 Task: Use the formula "SUMX2PY2" in spreadsheet "Project portfolio".
Action: Mouse moved to (123, 87)
Screenshot: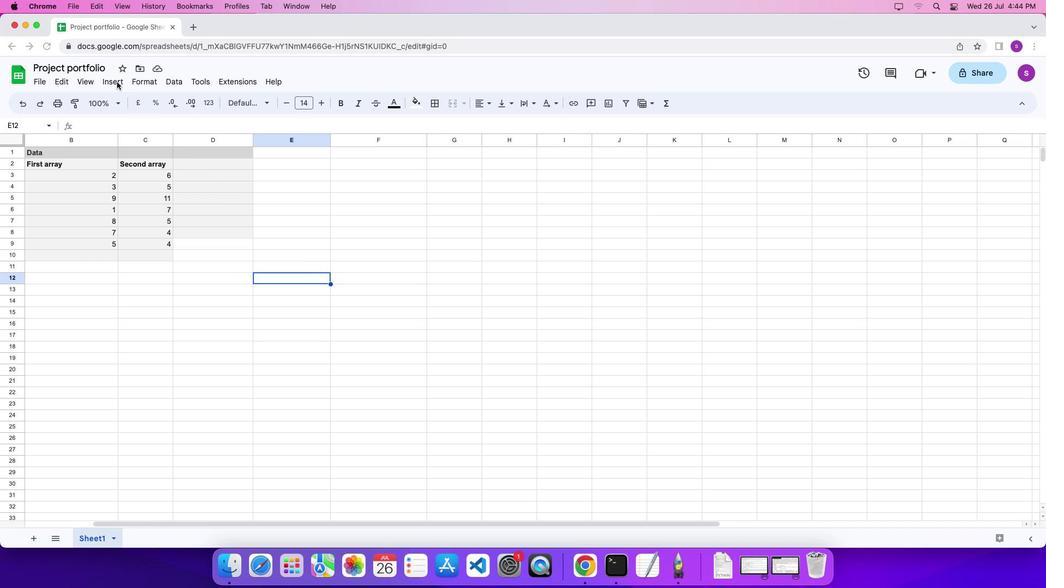 
Action: Mouse pressed left at (123, 87)
Screenshot: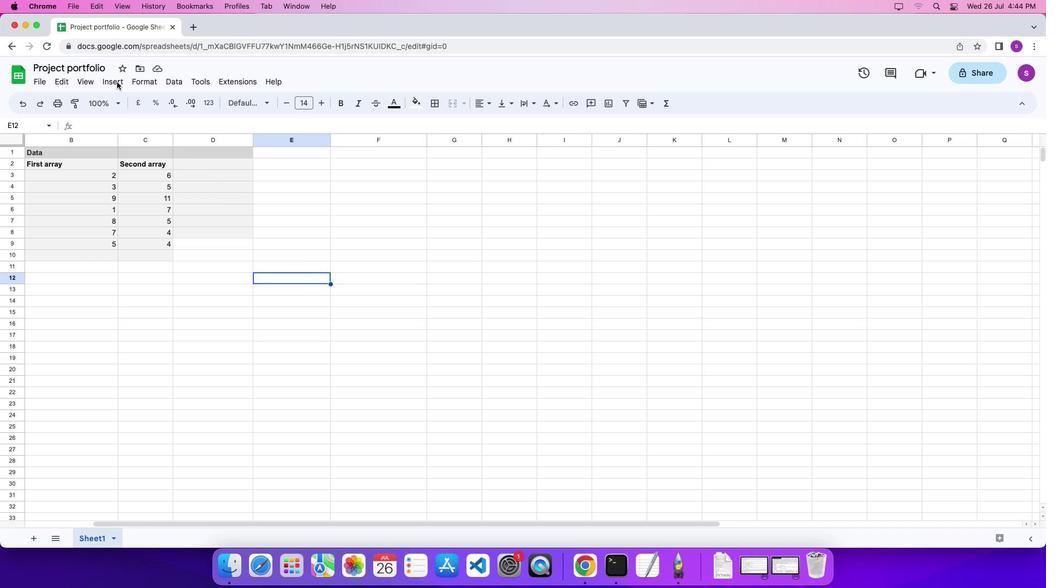 
Action: Mouse moved to (122, 86)
Screenshot: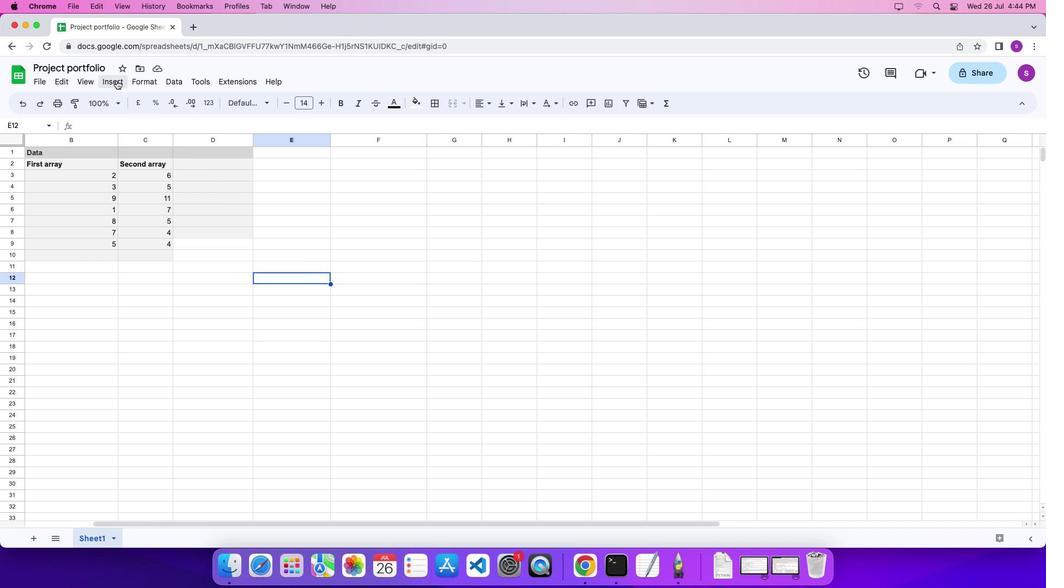 
Action: Mouse pressed left at (122, 86)
Screenshot: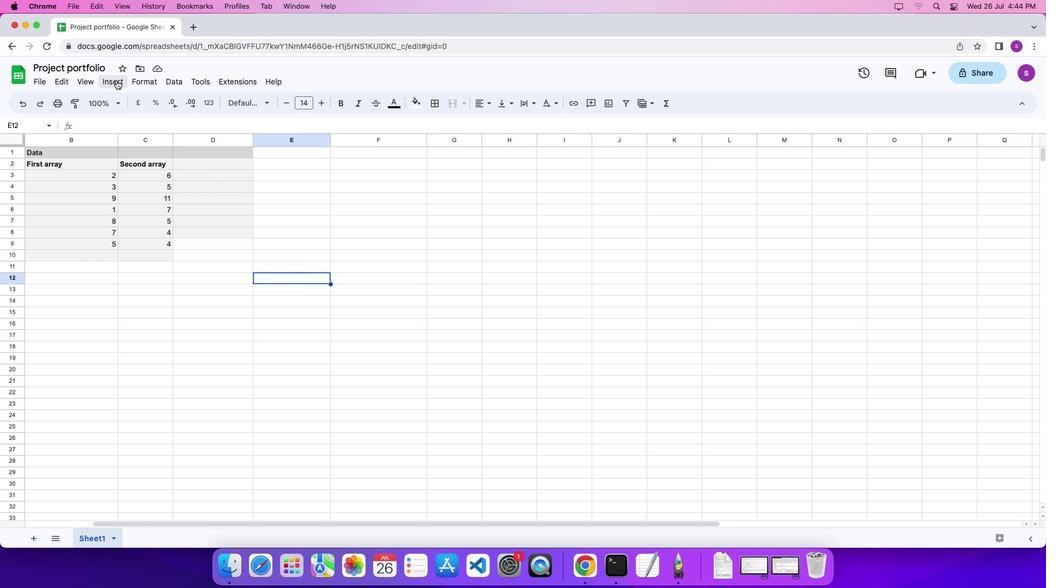
Action: Mouse moved to (482, 506)
Screenshot: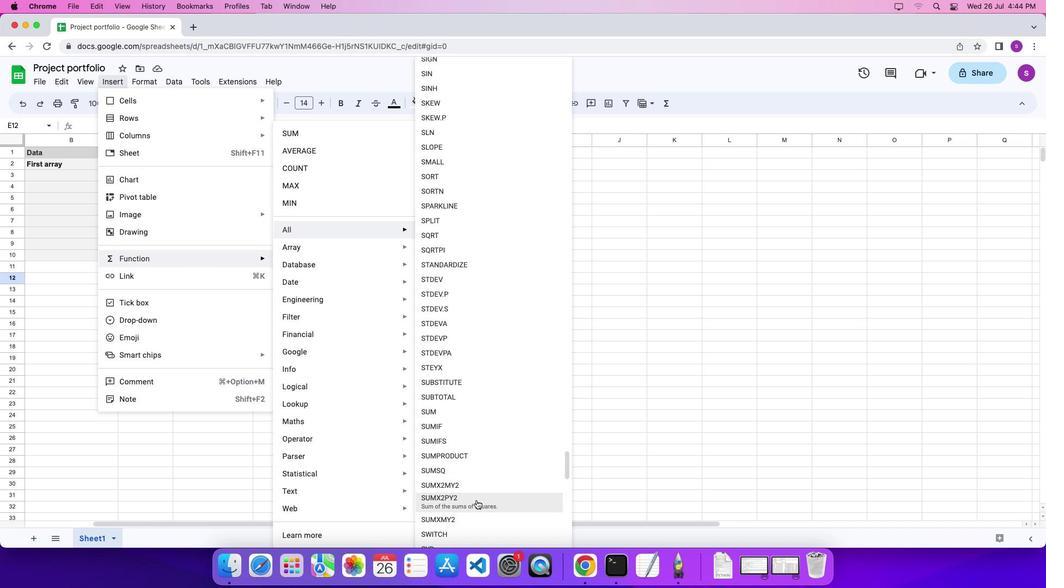 
Action: Mouse pressed left at (482, 506)
Screenshot: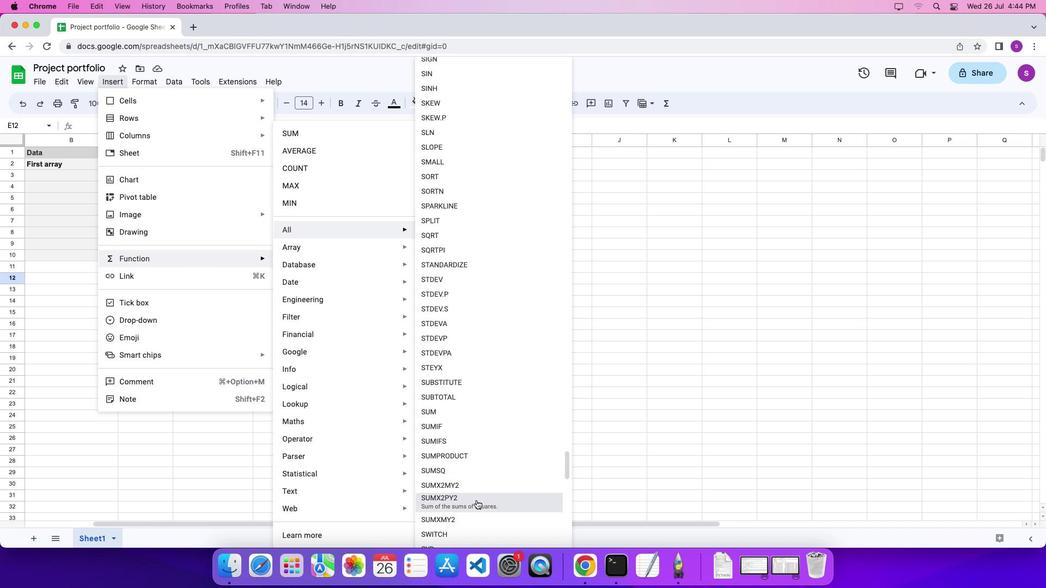 
Action: Mouse moved to (116, 181)
Screenshot: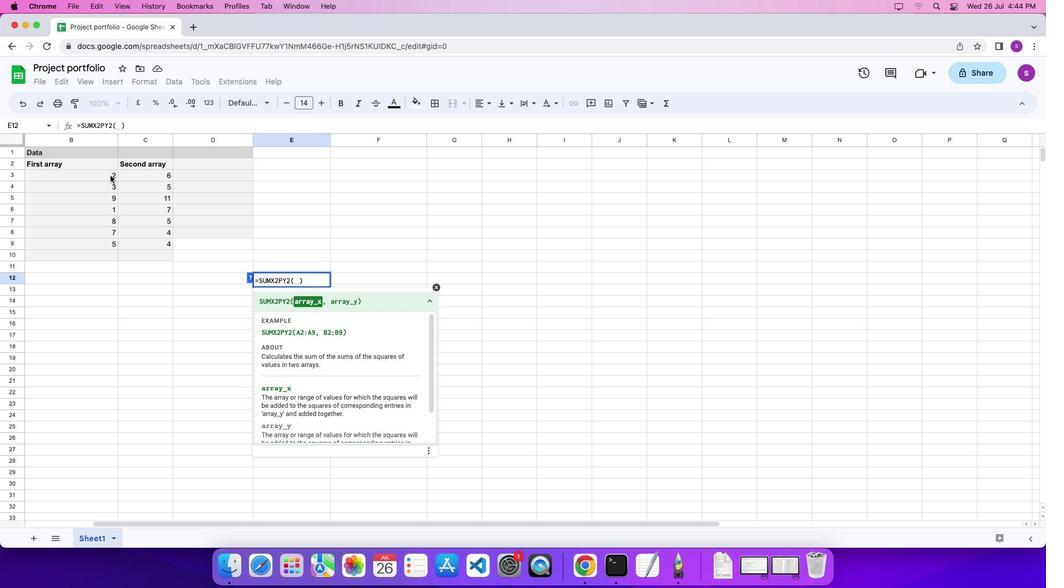 
Action: Mouse pressed left at (116, 181)
Screenshot: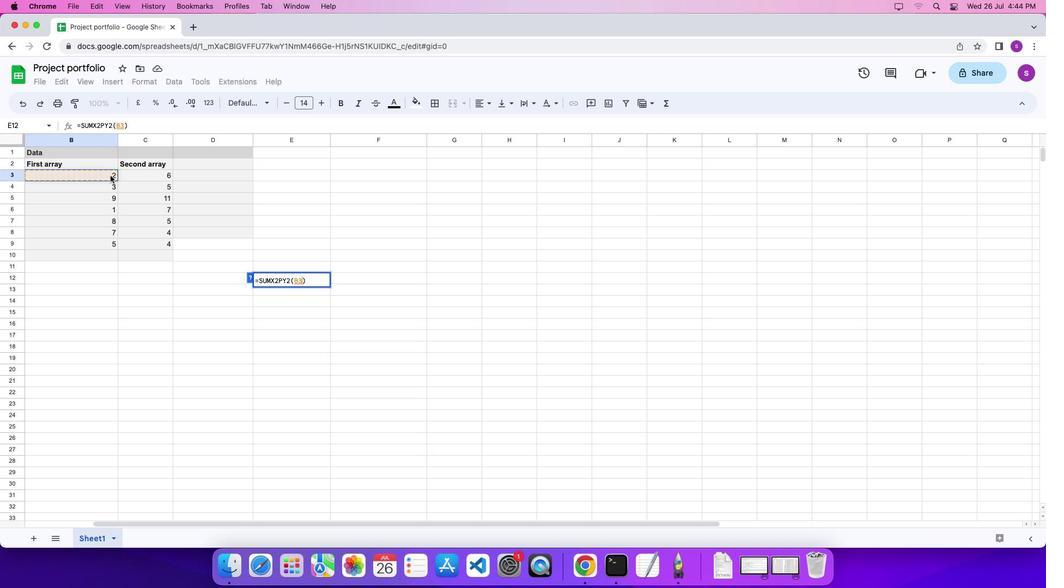 
Action: Mouse moved to (115, 247)
Screenshot: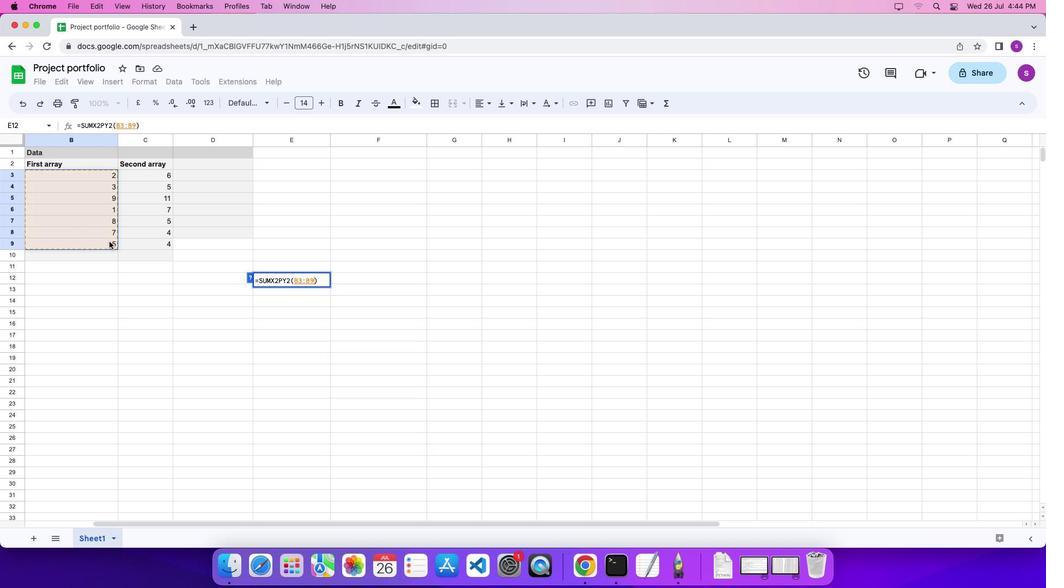 
Action: Key pressed ','
Screenshot: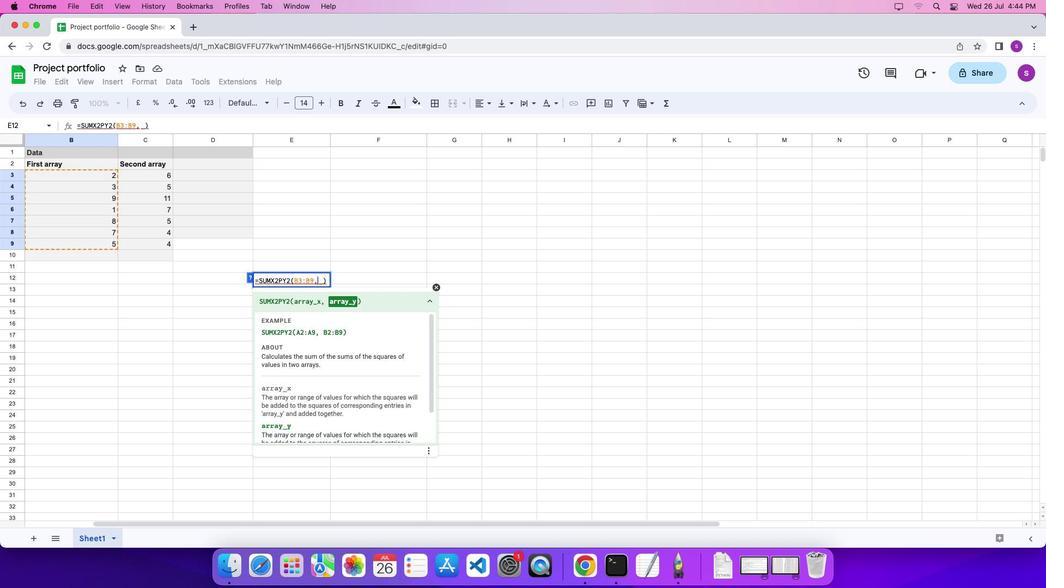 
Action: Mouse moved to (159, 183)
Screenshot: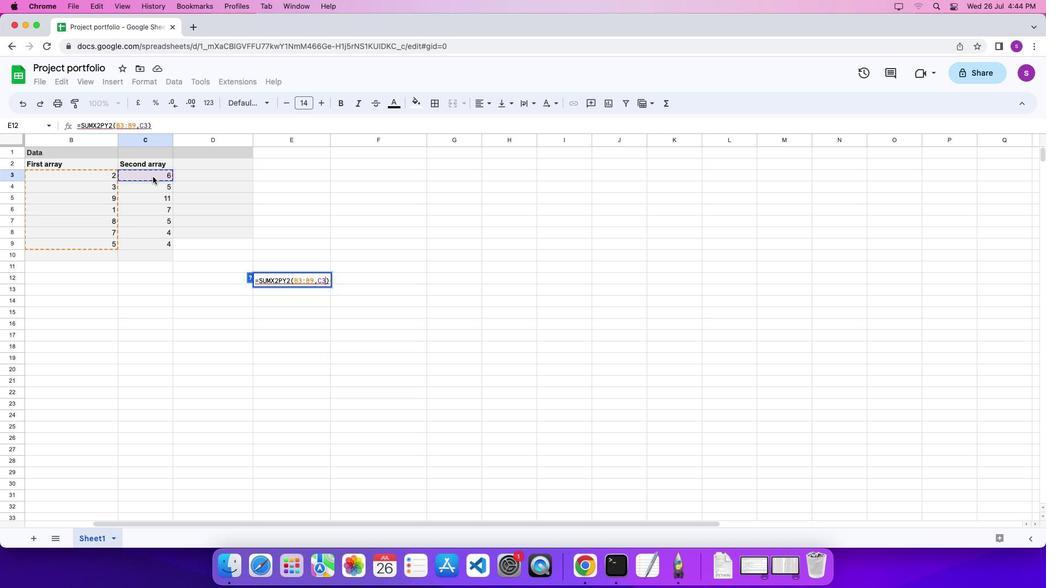
Action: Mouse pressed left at (159, 183)
Screenshot: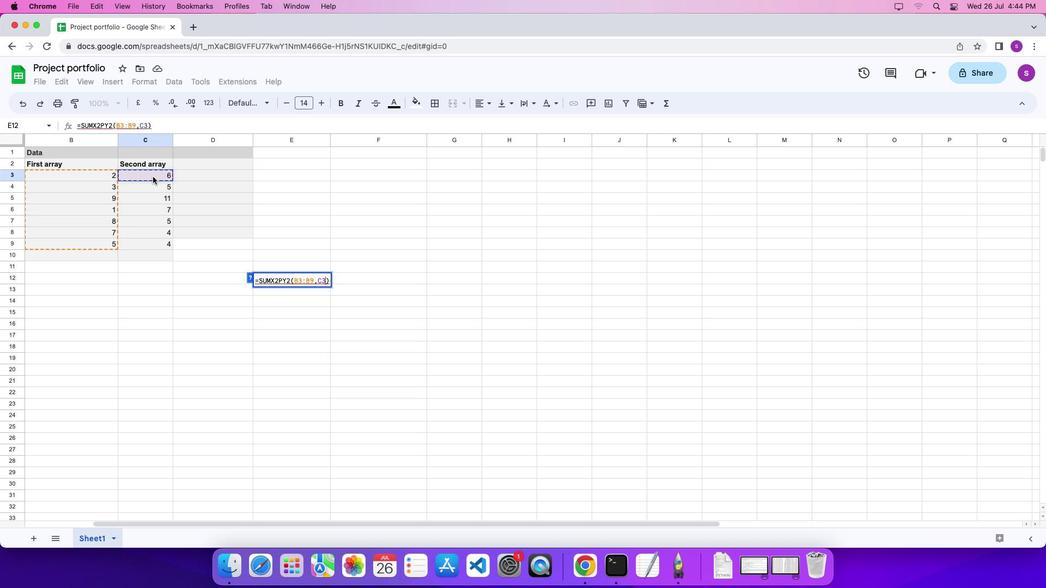 
Action: Mouse moved to (160, 246)
Screenshot: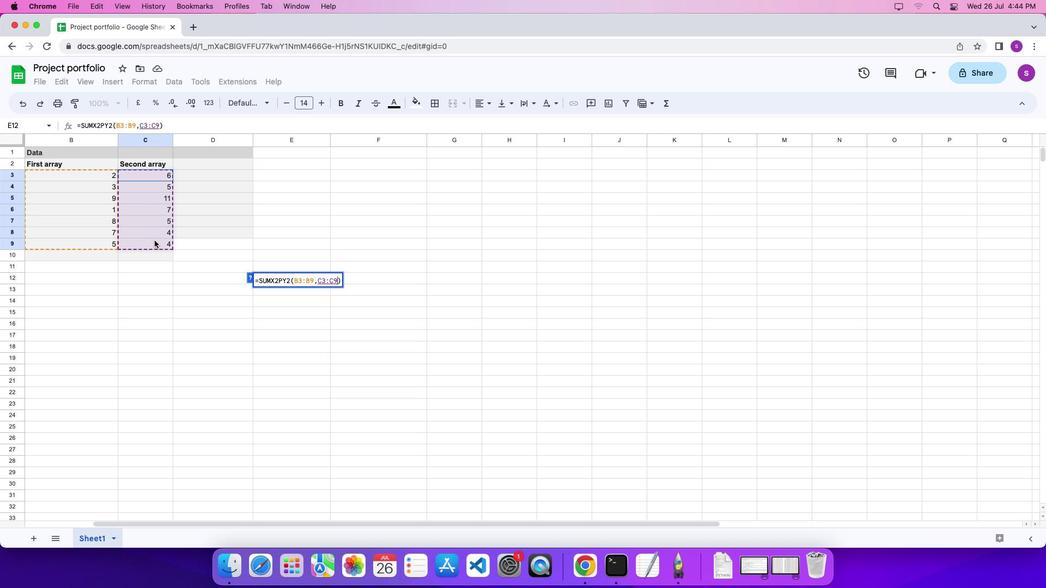 
Action: Key pressed '\x03'
Screenshot: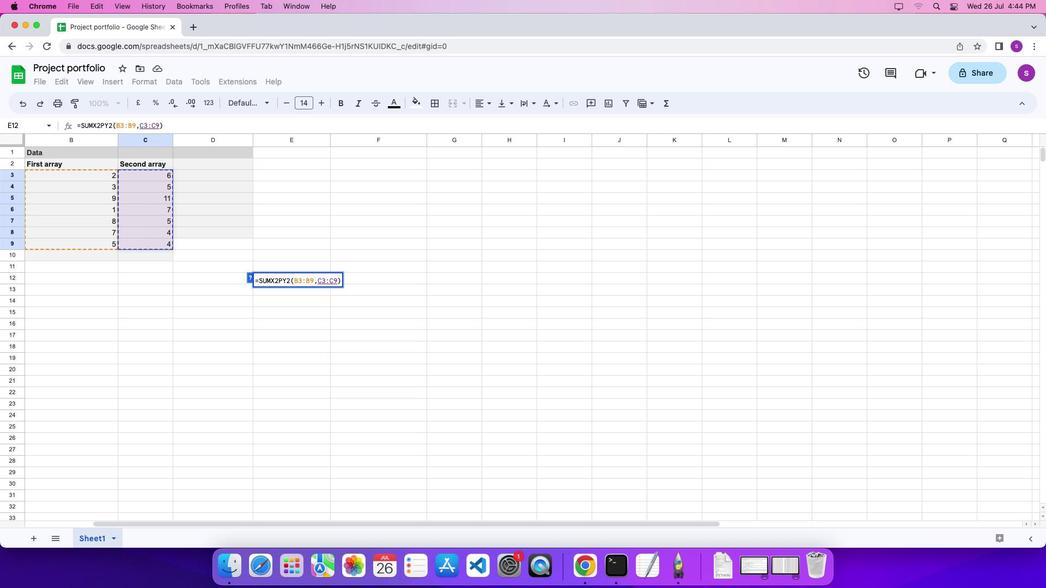 
